 Task: Enable the overlay "Remote-OSD over VNC" for transcode stream output.
Action: Mouse moved to (102, 16)
Screenshot: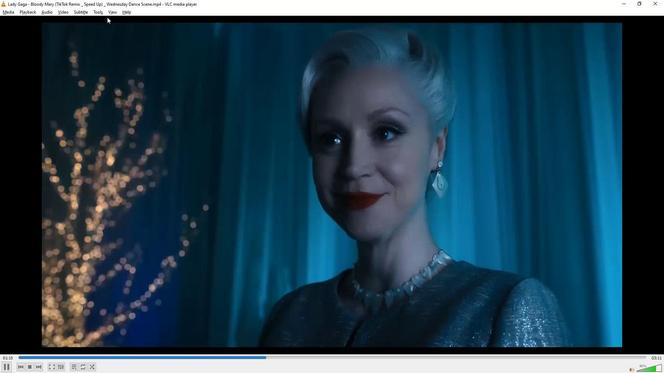 
Action: Mouse pressed left at (102, 16)
Screenshot: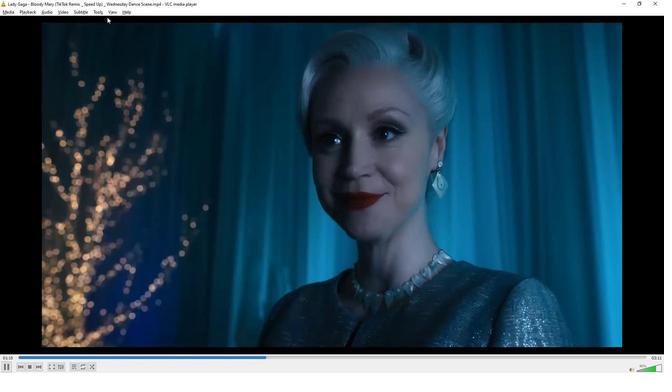 
Action: Mouse moved to (114, 97)
Screenshot: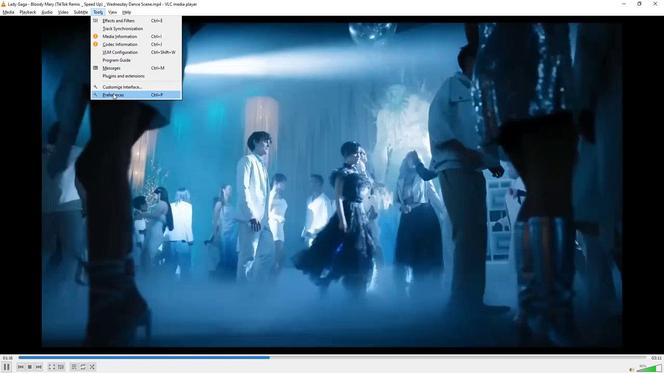 
Action: Mouse pressed left at (114, 97)
Screenshot: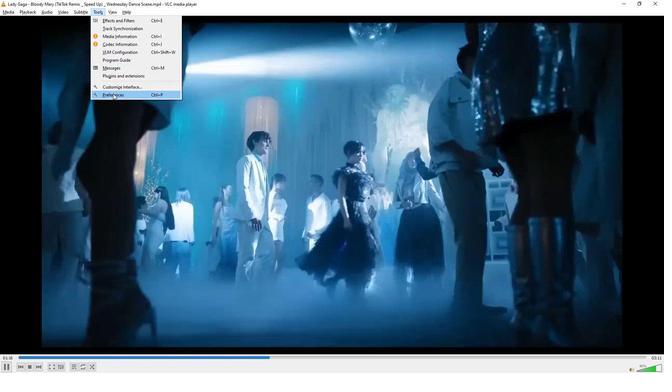 
Action: Mouse moved to (194, 281)
Screenshot: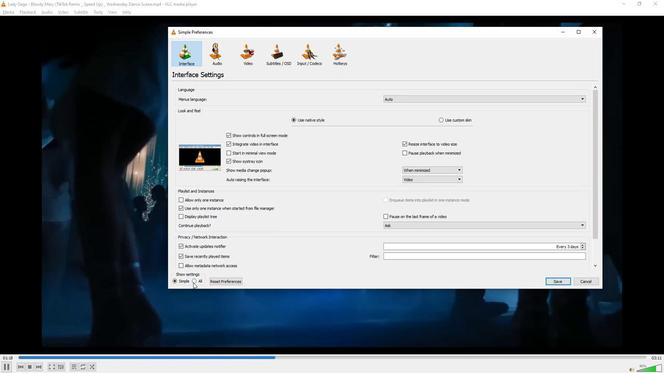 
Action: Mouse pressed left at (194, 281)
Screenshot: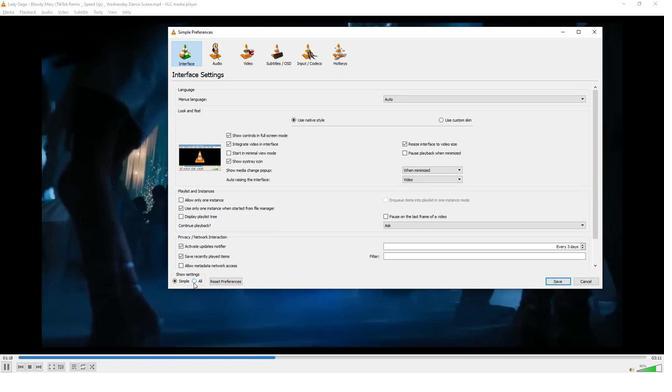 
Action: Mouse moved to (207, 225)
Screenshot: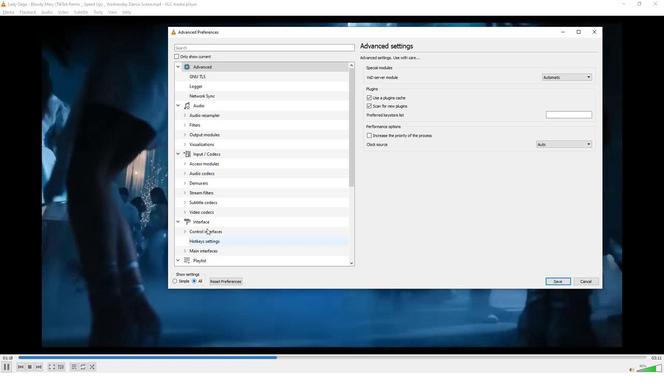 
Action: Mouse scrolled (207, 225) with delta (0, 0)
Screenshot: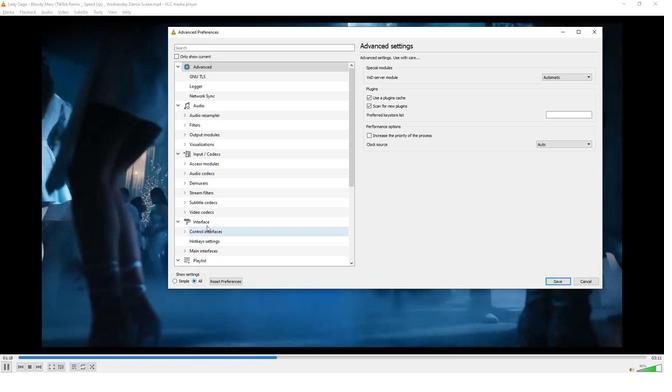 
Action: Mouse scrolled (207, 225) with delta (0, 0)
Screenshot: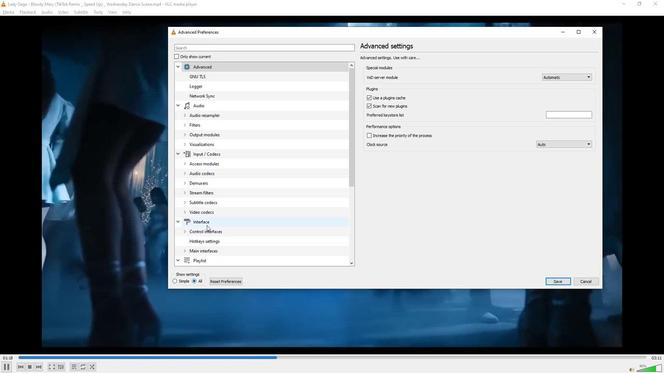 
Action: Mouse scrolled (207, 225) with delta (0, 0)
Screenshot: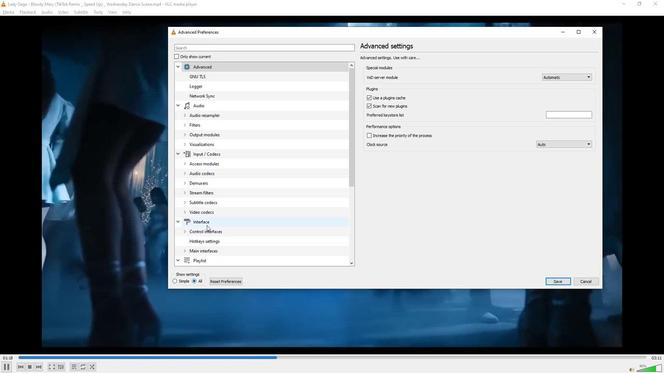 
Action: Mouse scrolled (207, 225) with delta (0, 0)
Screenshot: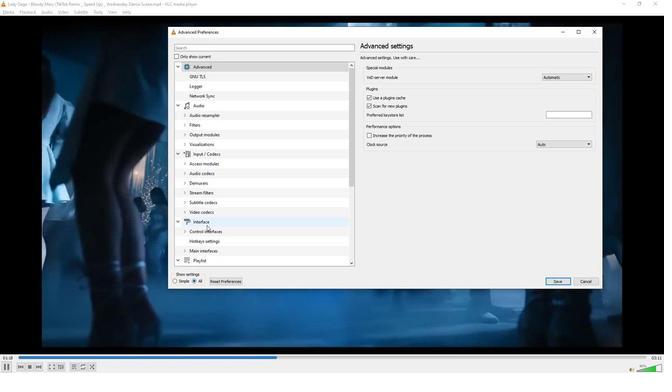 
Action: Mouse scrolled (207, 225) with delta (0, 0)
Screenshot: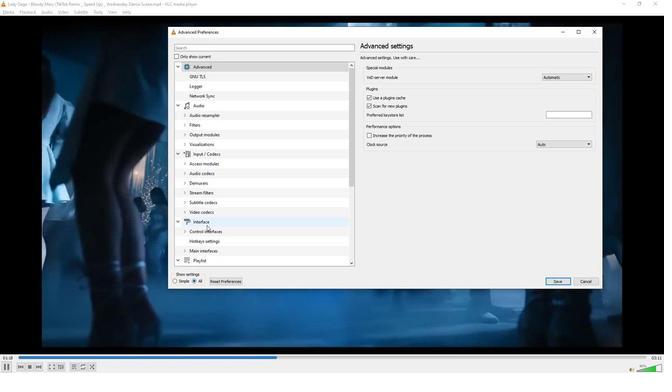 
Action: Mouse scrolled (207, 225) with delta (0, 0)
Screenshot: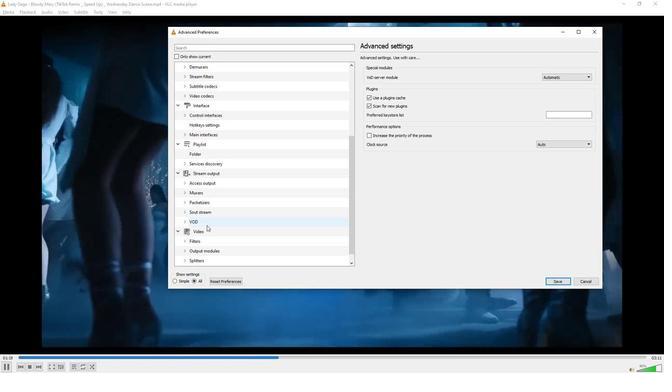 
Action: Mouse scrolled (207, 225) with delta (0, 0)
Screenshot: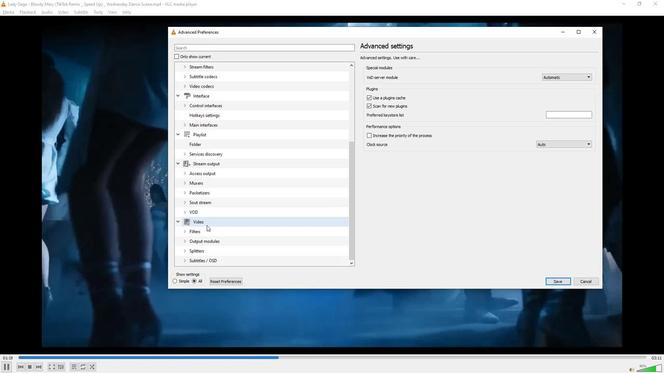 
Action: Mouse moved to (185, 203)
Screenshot: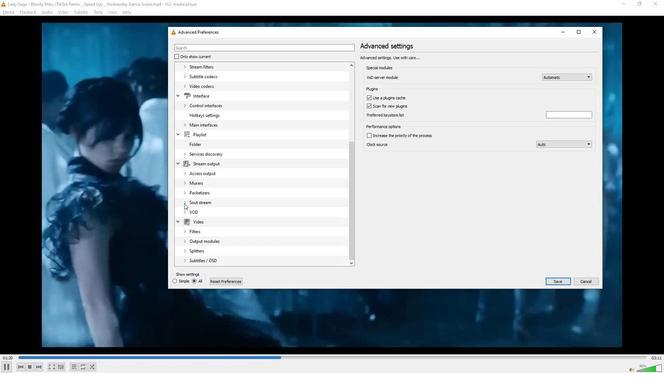 
Action: Mouse pressed left at (185, 203)
Screenshot: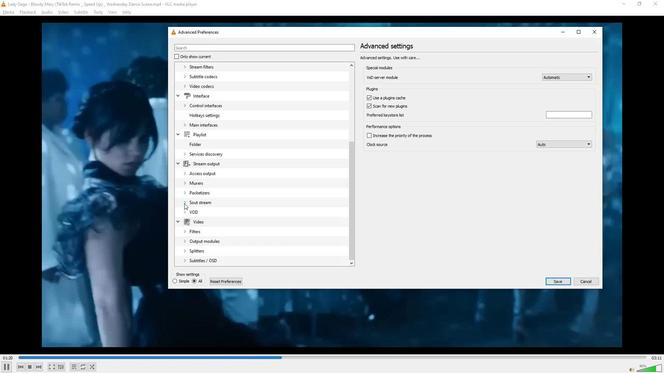 
Action: Mouse moved to (207, 206)
Screenshot: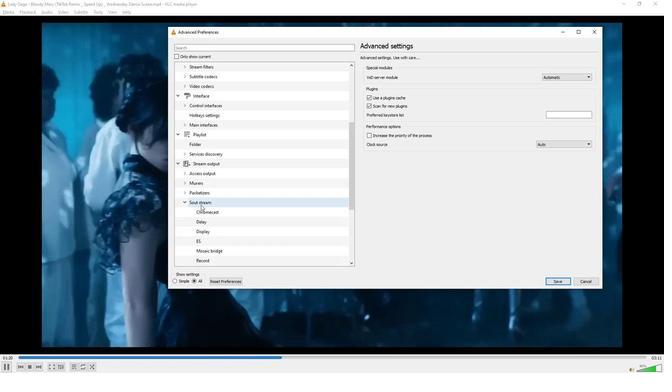 
Action: Mouse scrolled (207, 206) with delta (0, 0)
Screenshot: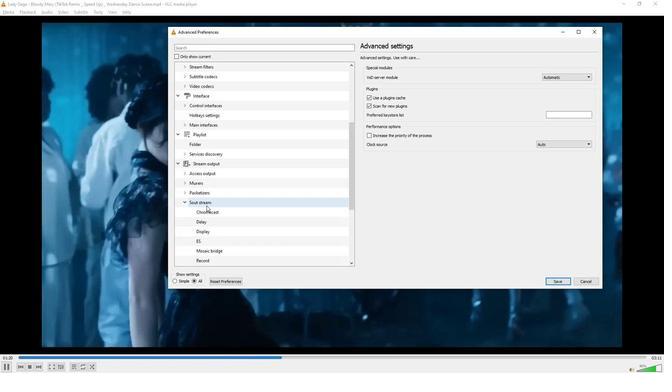 
Action: Mouse scrolled (207, 206) with delta (0, 0)
Screenshot: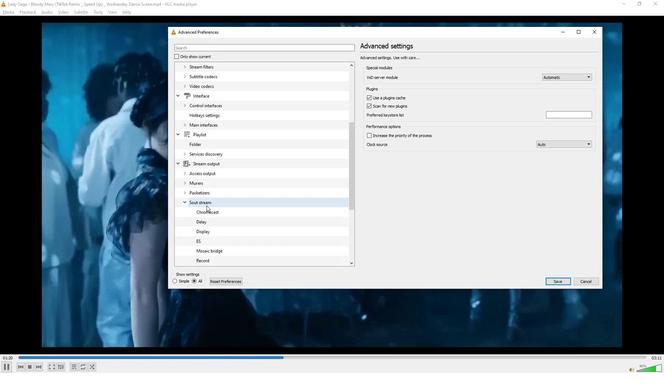 
Action: Mouse scrolled (207, 206) with delta (0, 0)
Screenshot: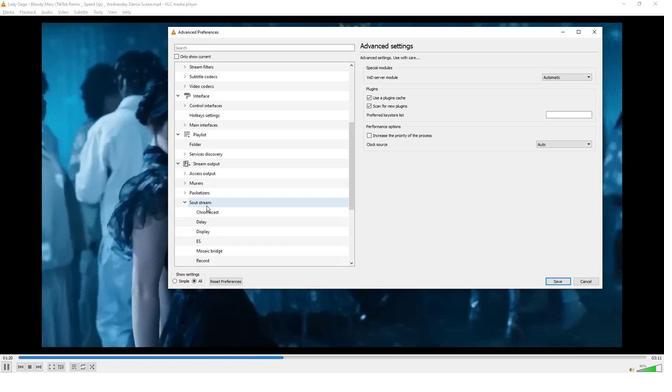 
Action: Mouse scrolled (207, 206) with delta (0, 0)
Screenshot: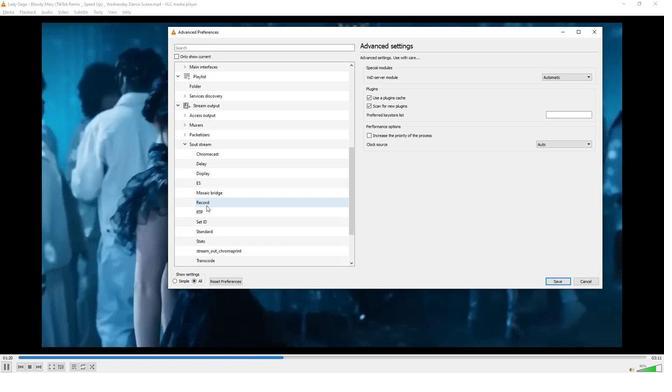 
Action: Mouse moved to (207, 202)
Screenshot: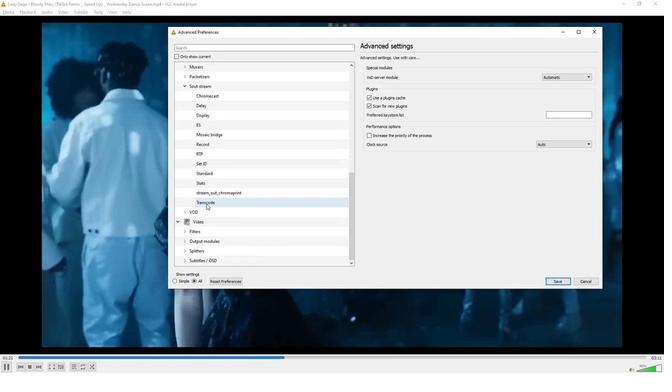 
Action: Mouse pressed left at (207, 202)
Screenshot: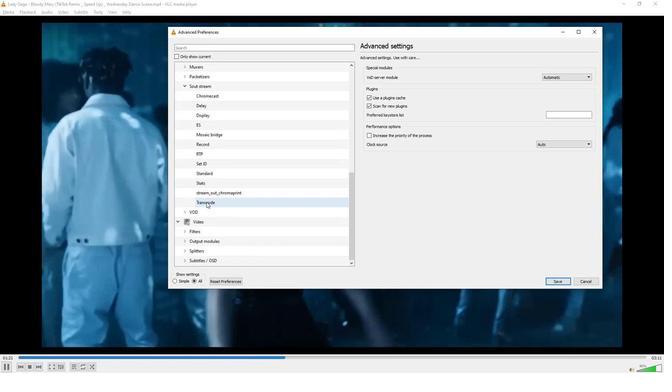 
Action: Mouse moved to (446, 158)
Screenshot: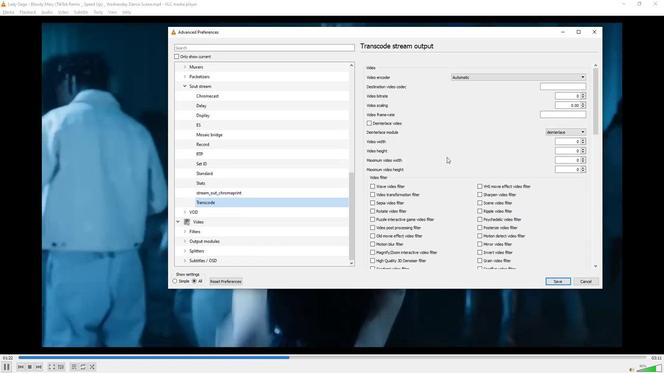 
Action: Mouse scrolled (446, 158) with delta (0, 0)
Screenshot: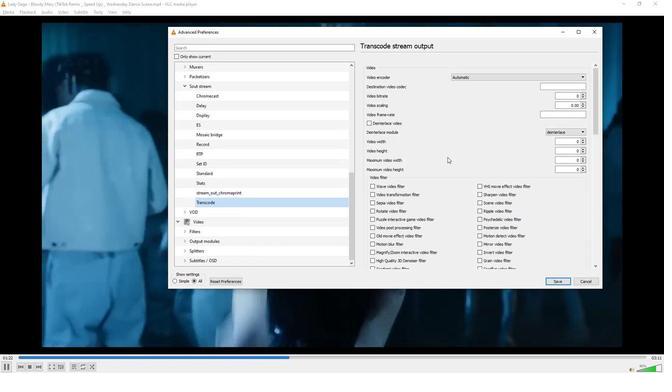 
Action: Mouse scrolled (446, 158) with delta (0, 0)
Screenshot: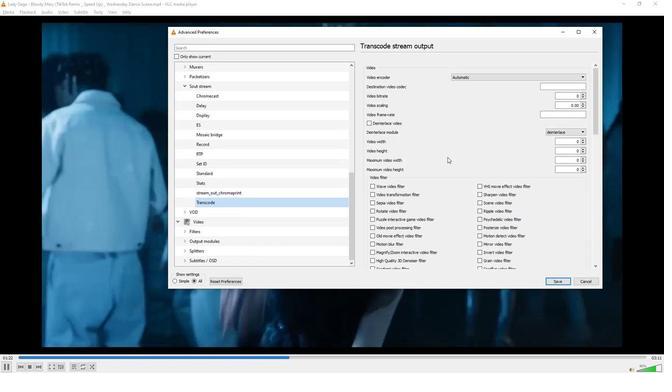
Action: Mouse scrolled (446, 158) with delta (0, 0)
Screenshot: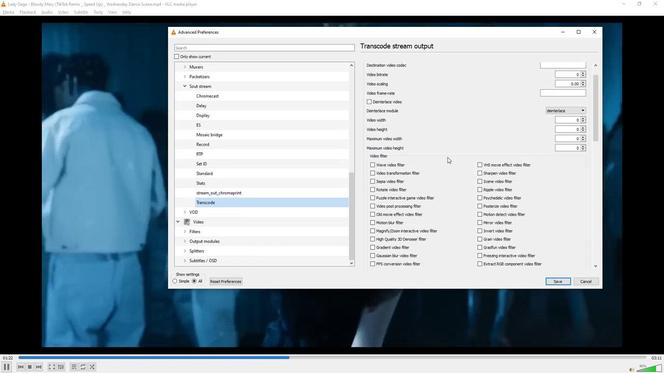 
Action: Mouse scrolled (446, 158) with delta (0, 0)
Screenshot: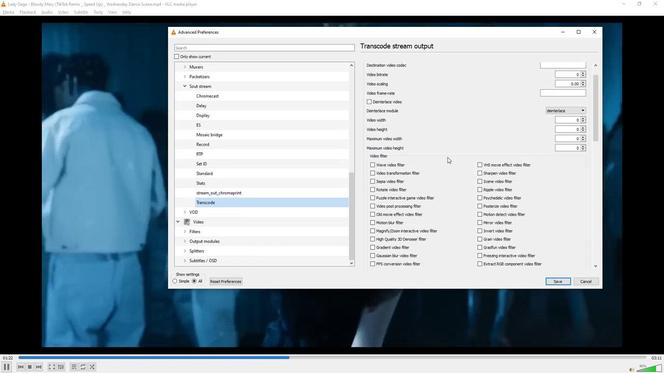 
Action: Mouse scrolled (446, 158) with delta (0, 0)
Screenshot: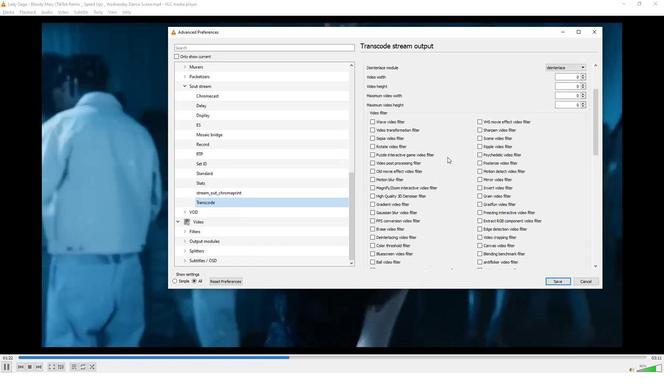 
Action: Mouse scrolled (446, 158) with delta (0, 0)
Screenshot: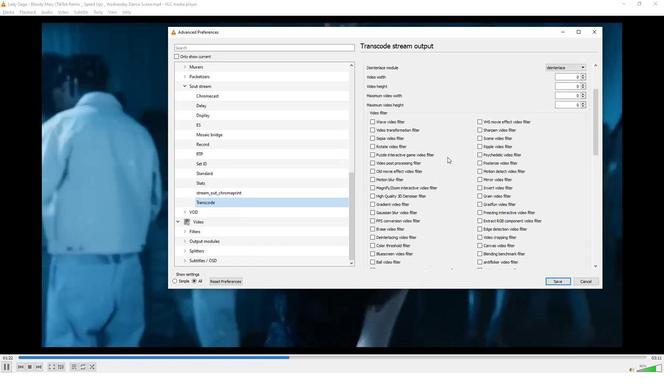
Action: Mouse scrolled (446, 158) with delta (0, 0)
Screenshot: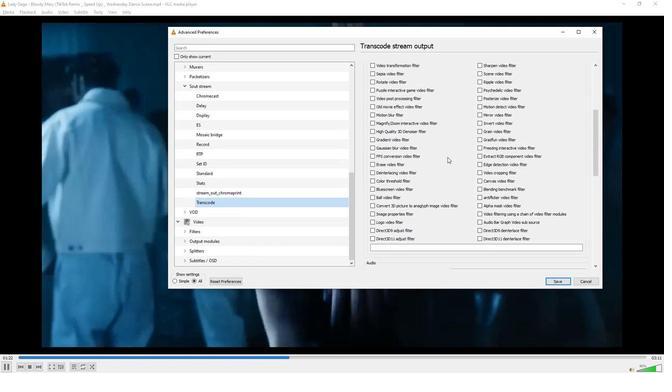 
Action: Mouse scrolled (446, 158) with delta (0, 0)
Screenshot: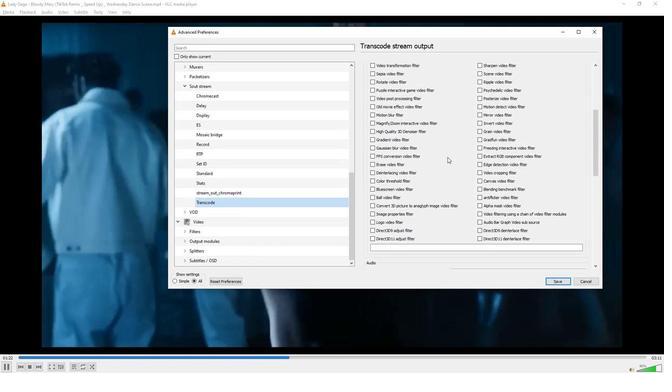 
Action: Mouse scrolled (446, 158) with delta (0, 0)
Screenshot: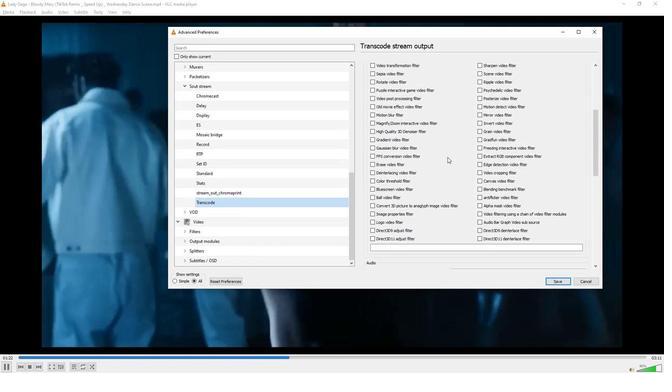 
Action: Mouse scrolled (446, 158) with delta (0, 0)
Screenshot: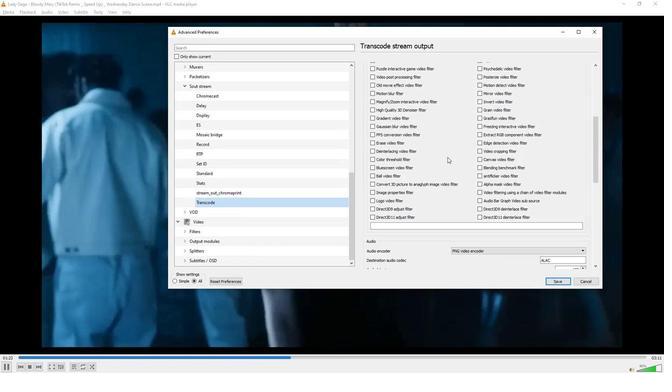 
Action: Mouse scrolled (446, 158) with delta (0, 0)
Screenshot: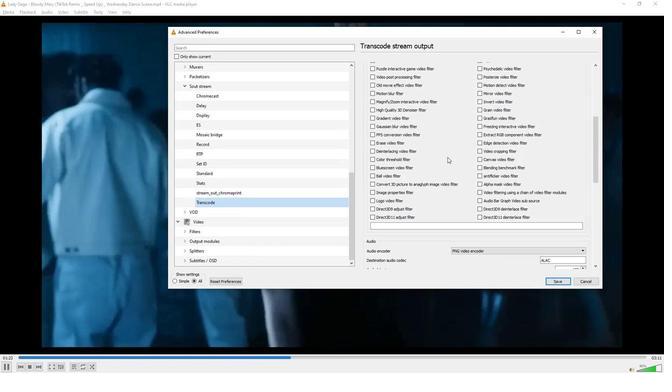 
Action: Mouse scrolled (446, 158) with delta (0, 0)
Screenshot: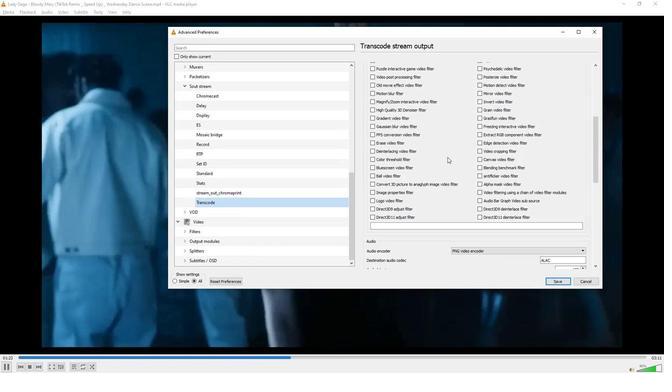 
Action: Mouse moved to (446, 158)
Screenshot: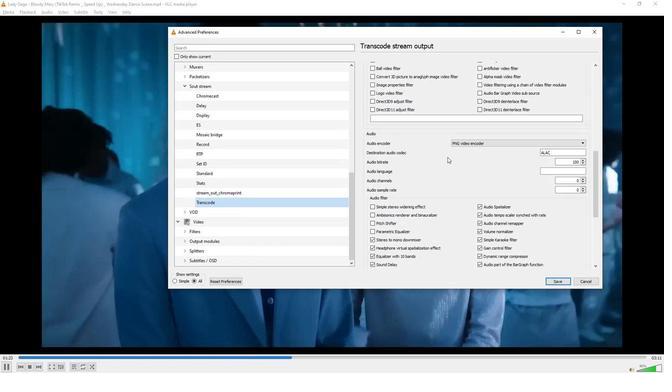 
Action: Mouse scrolled (446, 158) with delta (0, 0)
Screenshot: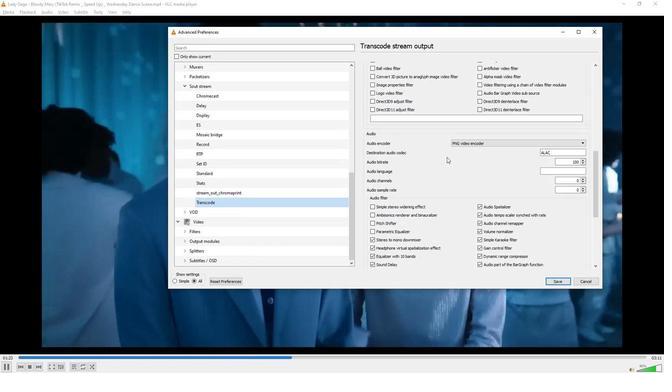 
Action: Mouse scrolled (446, 158) with delta (0, 0)
Screenshot: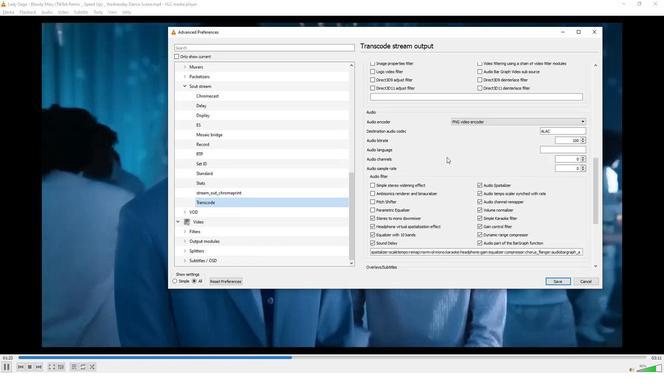 
Action: Mouse scrolled (446, 158) with delta (0, 0)
Screenshot: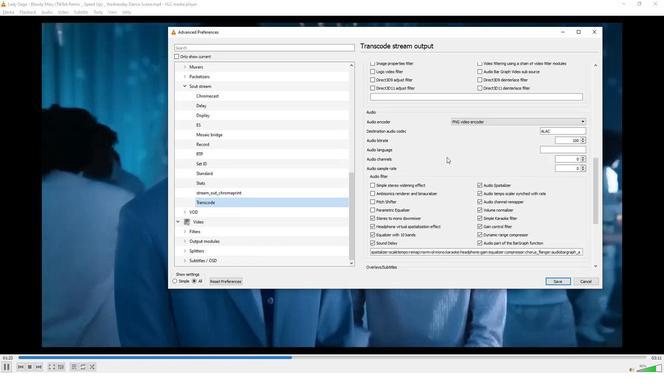 
Action: Mouse scrolled (446, 158) with delta (0, 0)
Screenshot: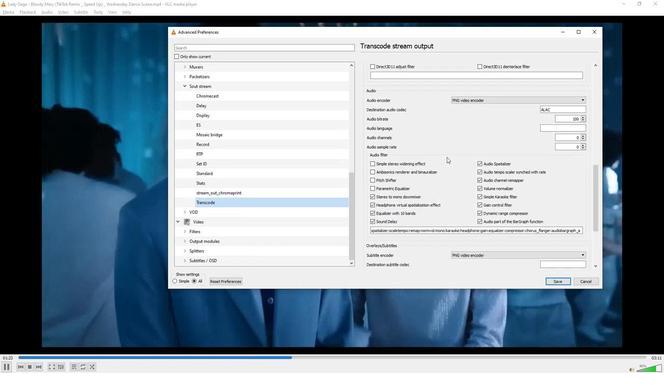
Action: Mouse scrolled (446, 158) with delta (0, 0)
Screenshot: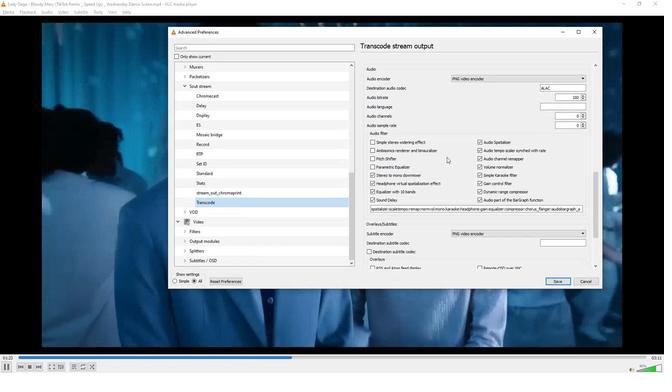 
Action: Mouse moved to (445, 159)
Screenshot: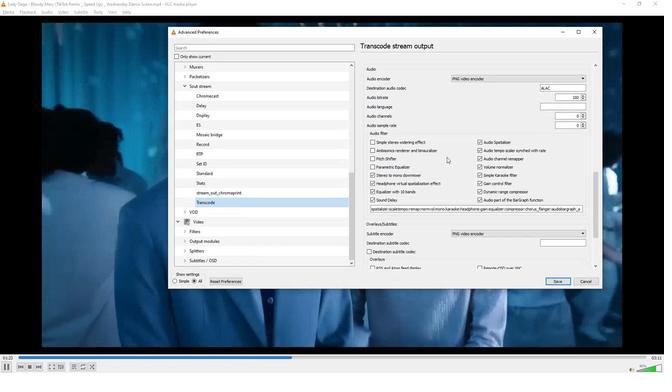 
Action: Mouse scrolled (445, 158) with delta (0, 0)
Screenshot: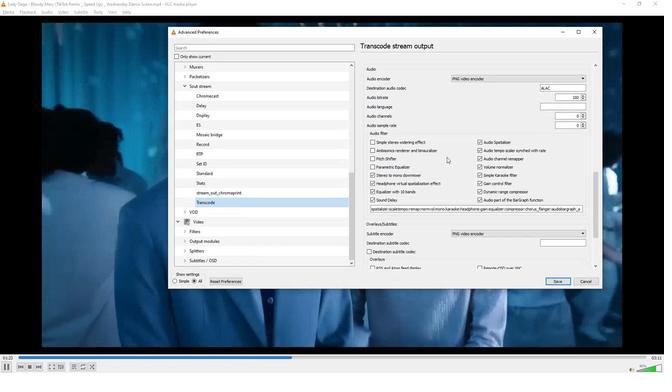 
Action: Mouse scrolled (445, 158) with delta (0, 0)
Screenshot: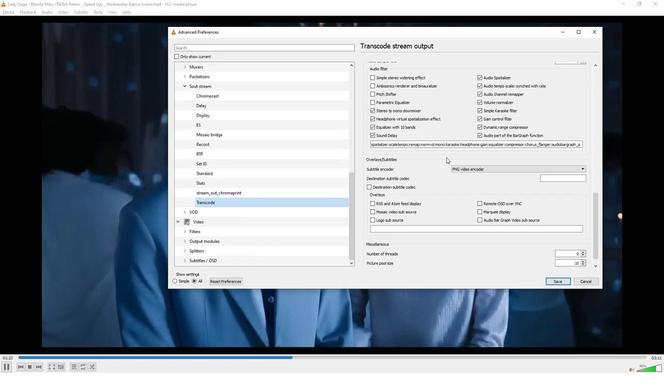 
Action: Mouse scrolled (445, 158) with delta (0, 0)
Screenshot: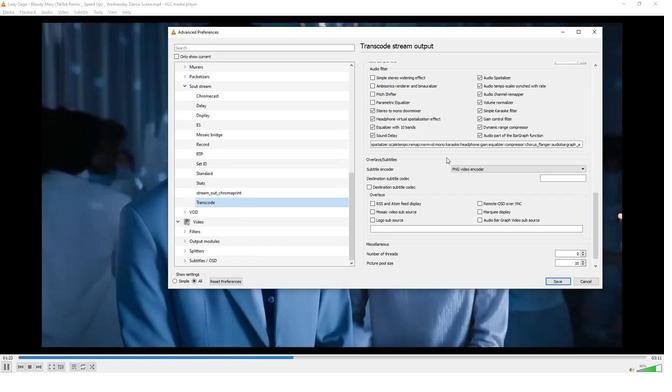 
Action: Mouse scrolled (445, 158) with delta (0, 0)
Screenshot: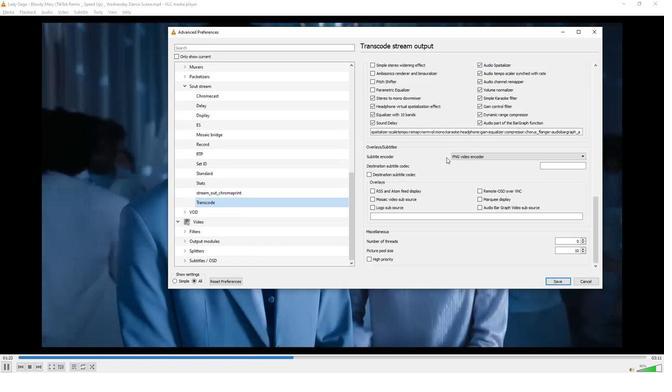 
Action: Mouse scrolled (445, 158) with delta (0, 0)
Screenshot: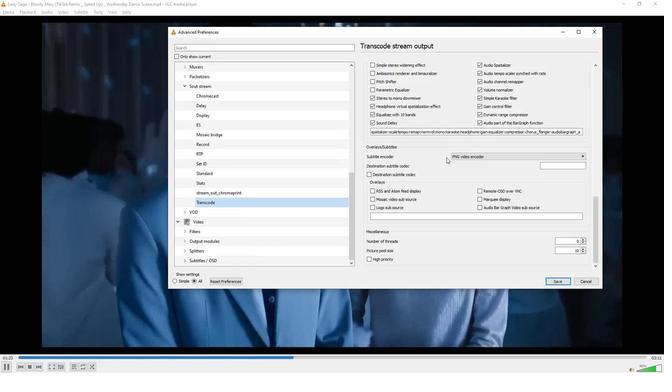 
Action: Mouse scrolled (445, 158) with delta (0, 0)
Screenshot: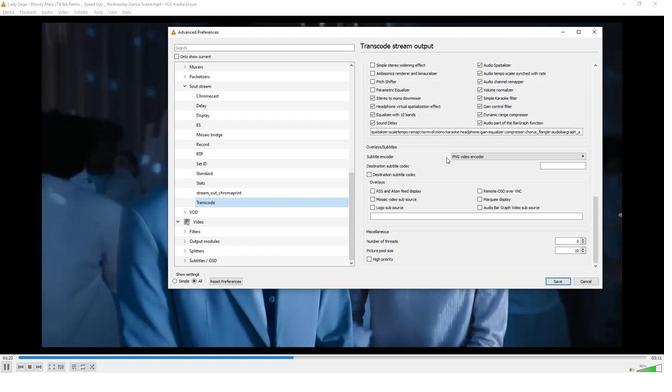 
Action: Mouse moved to (481, 192)
Screenshot: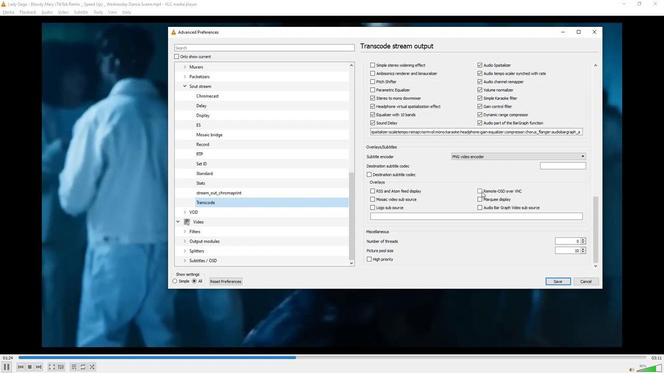 
Action: Mouse pressed left at (481, 192)
Screenshot: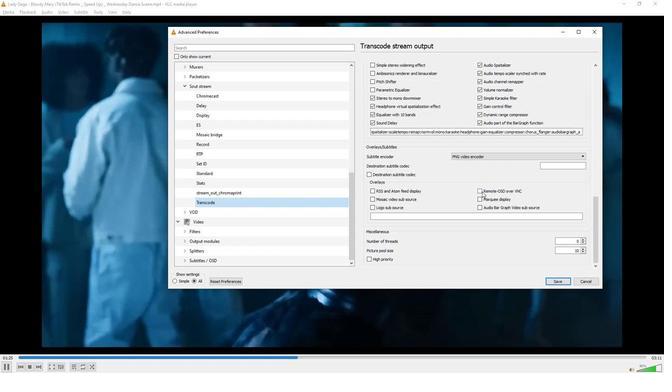 
Action: Mouse moved to (463, 224)
Screenshot: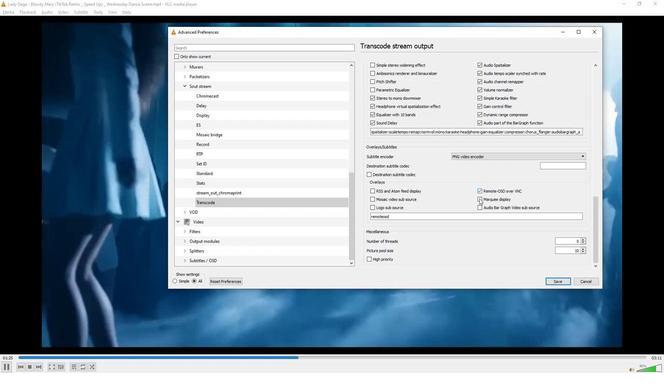 
